 Task: Experiment with different color schemes for the Audacity interface.
Action: Mouse moved to (16, 13)
Screenshot: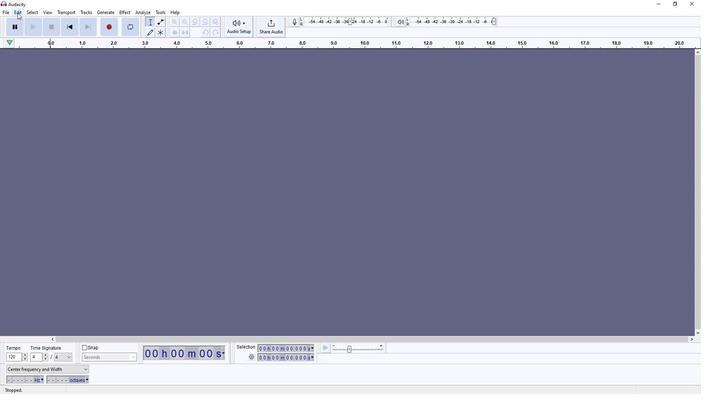 
Action: Mouse pressed left at (16, 13)
Screenshot: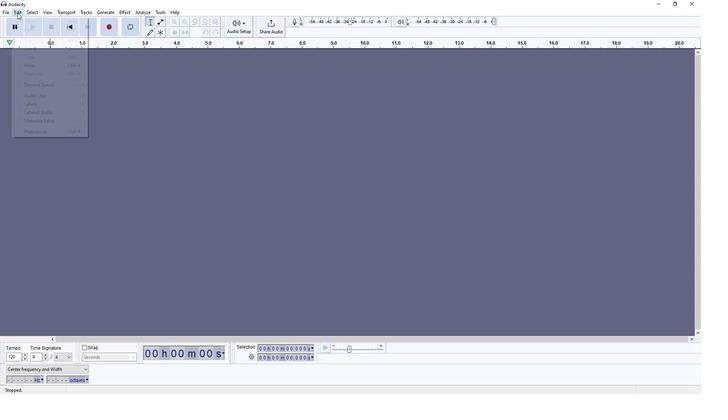 
Action: Mouse moved to (37, 133)
Screenshot: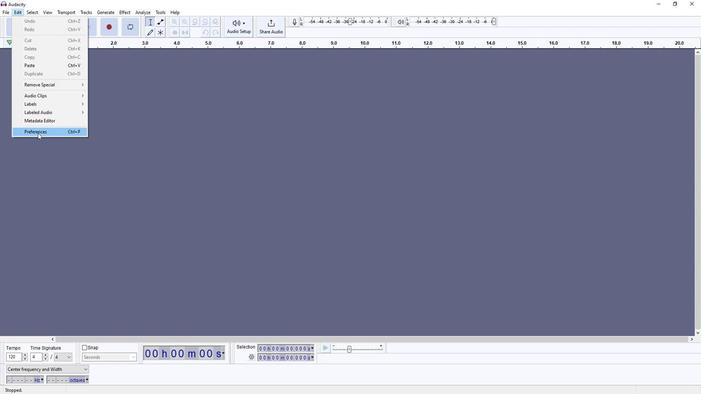 
Action: Mouse pressed left at (37, 133)
Screenshot: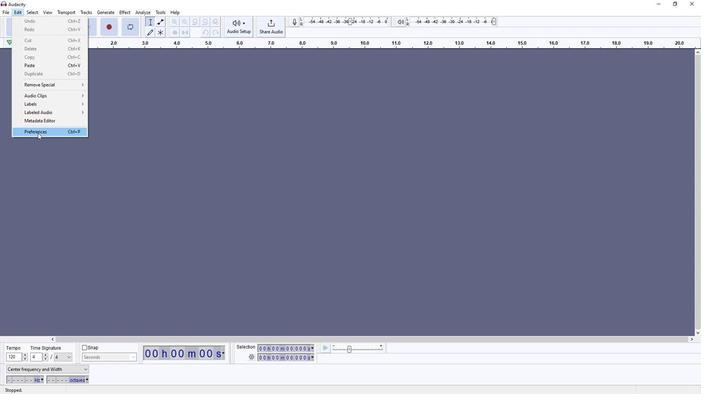 
Action: Mouse moved to (250, 154)
Screenshot: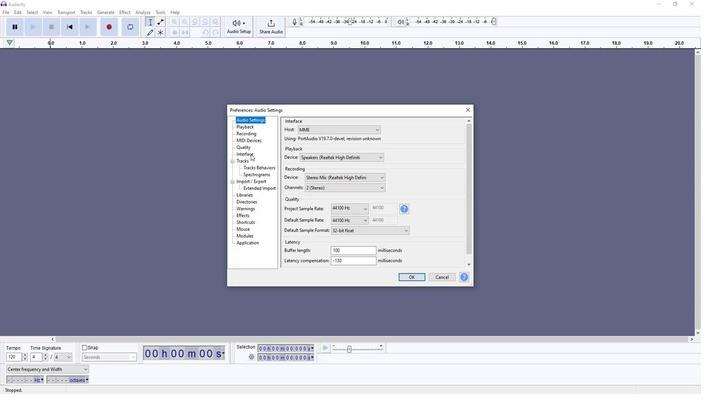 
Action: Mouse pressed left at (250, 154)
Screenshot: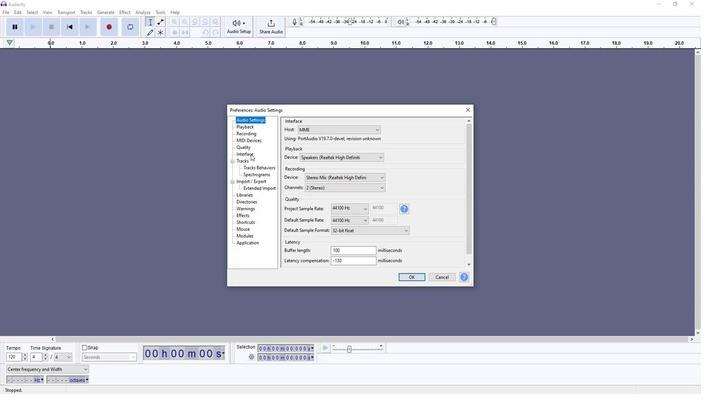 
Action: Mouse moved to (323, 139)
Screenshot: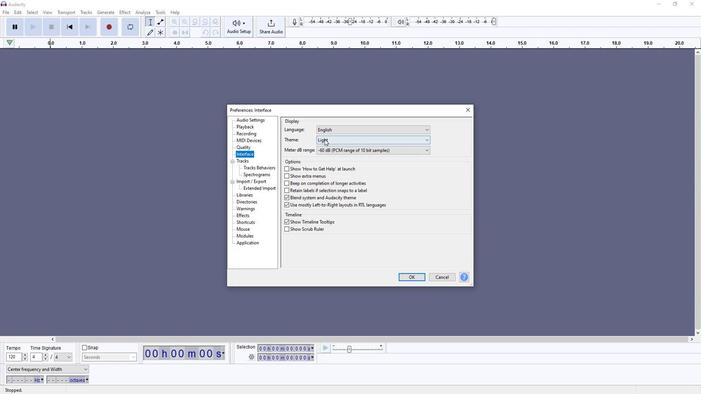 
Action: Mouse pressed left at (323, 139)
Screenshot: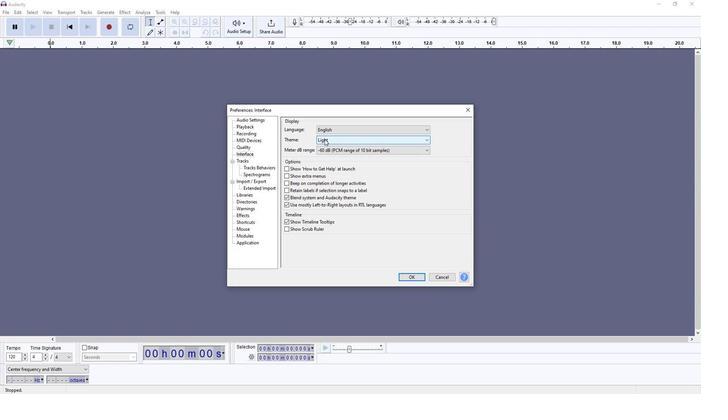 
Action: Mouse moved to (324, 159)
Screenshot: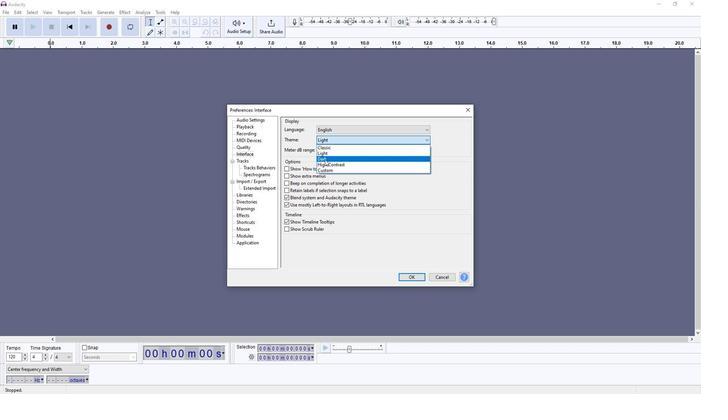 
Action: Mouse pressed left at (324, 159)
Screenshot: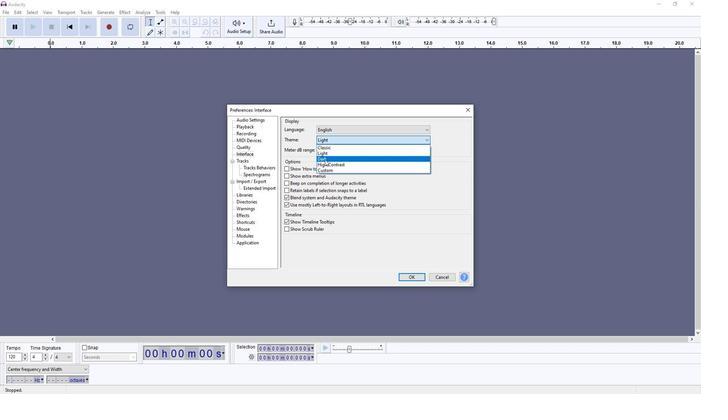 
Action: Mouse moved to (415, 278)
Screenshot: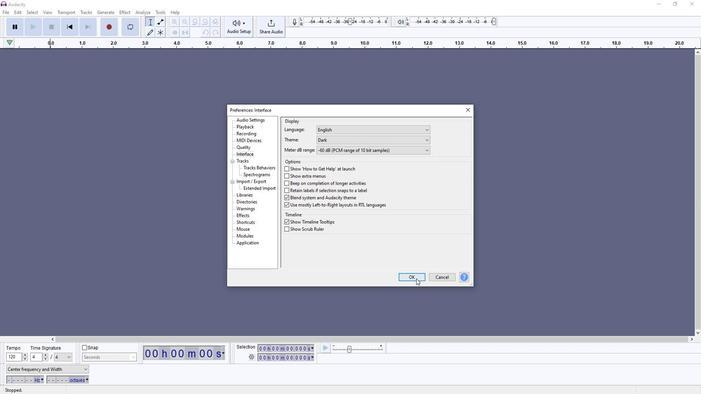 
Action: Mouse pressed left at (415, 278)
Screenshot: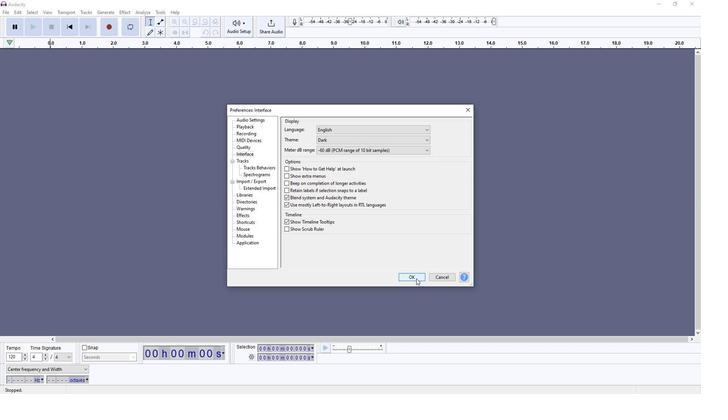 
Action: Mouse moved to (7, 13)
Screenshot: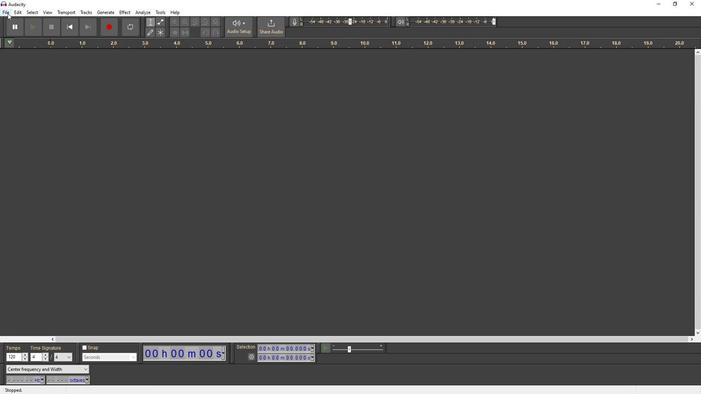 
Action: Mouse pressed left at (7, 13)
Screenshot: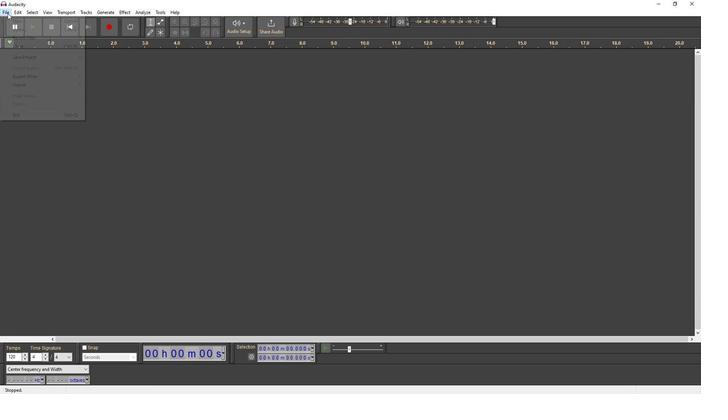
Action: Mouse moved to (113, 86)
Screenshot: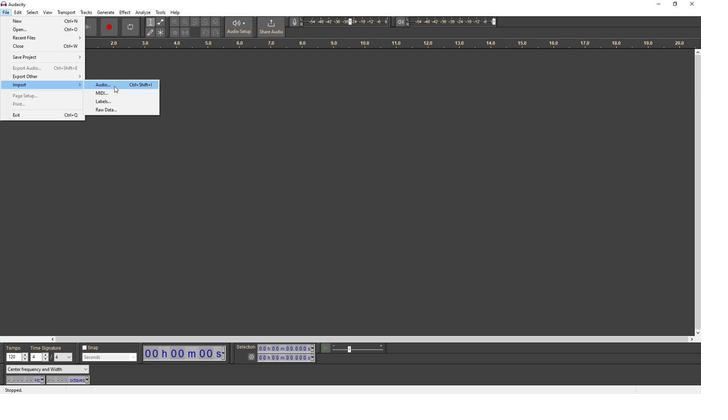 
Action: Mouse pressed left at (113, 86)
Screenshot: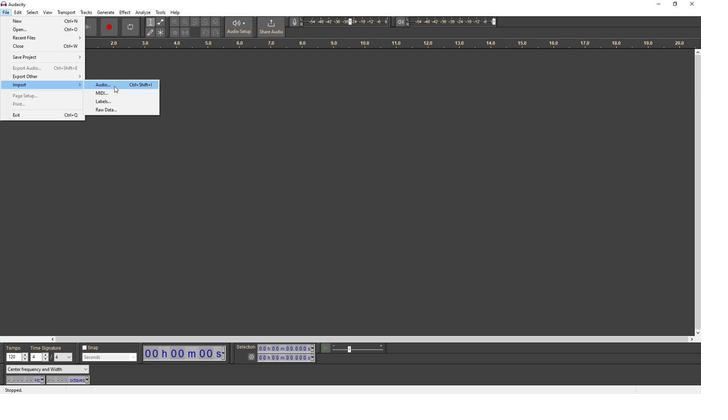 
Action: Mouse moved to (77, 119)
Screenshot: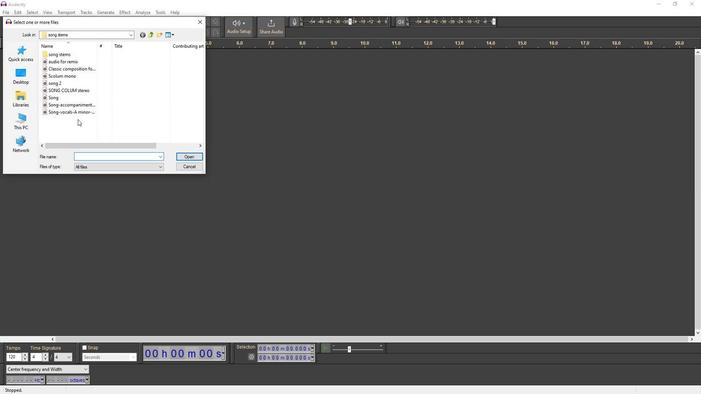 
Action: Mouse pressed left at (77, 119)
Screenshot: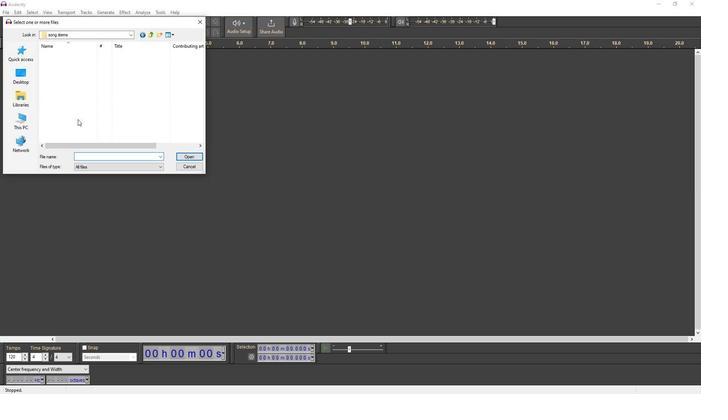 
Action: Mouse moved to (187, 156)
Screenshot: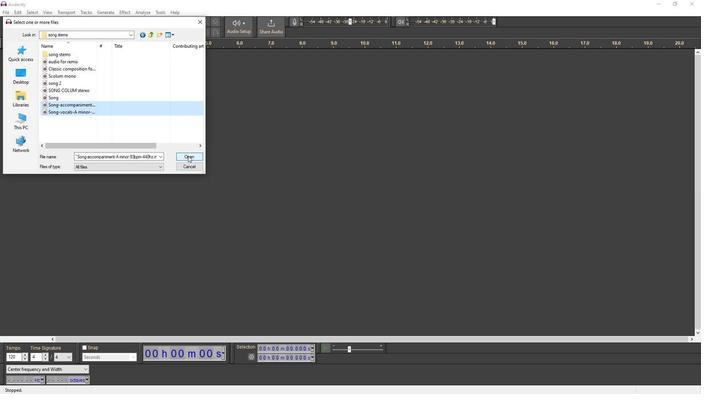 
Action: Mouse pressed left at (187, 156)
Screenshot: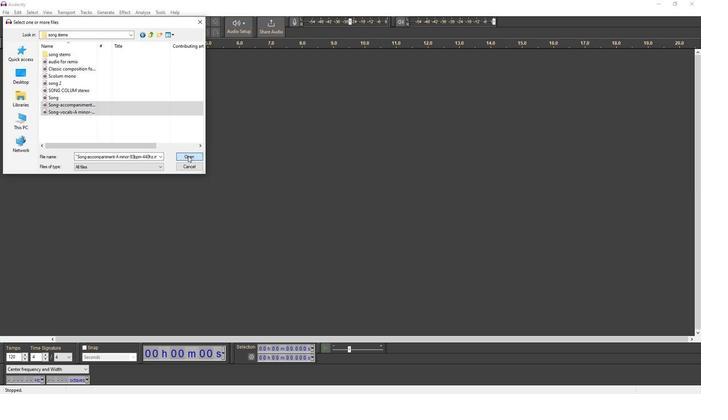 
Action: Mouse moved to (24, 118)
Screenshot: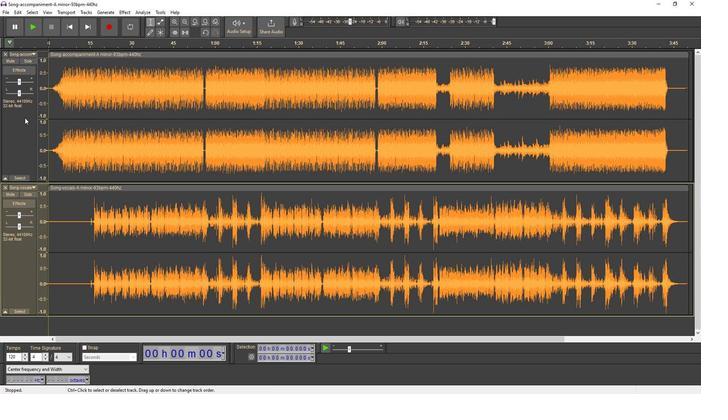 
Action: Mouse pressed right at (24, 118)
Screenshot: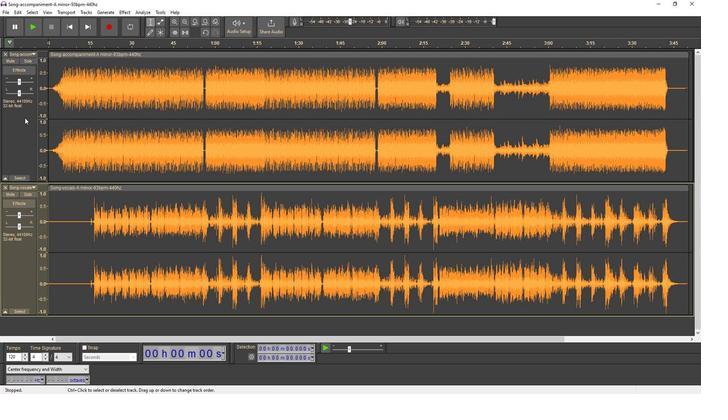 
Action: Mouse moved to (110, 145)
Screenshot: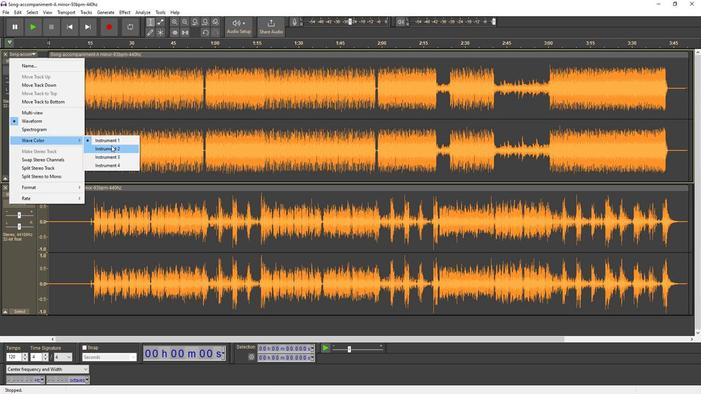 
Action: Mouse pressed left at (110, 145)
Screenshot: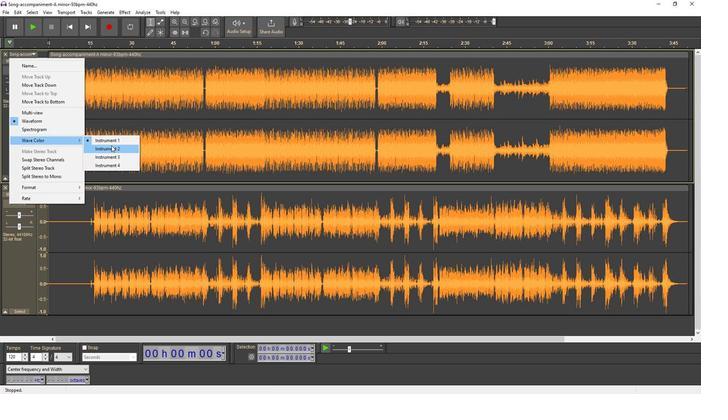 
Action: Mouse moved to (18, 249)
Screenshot: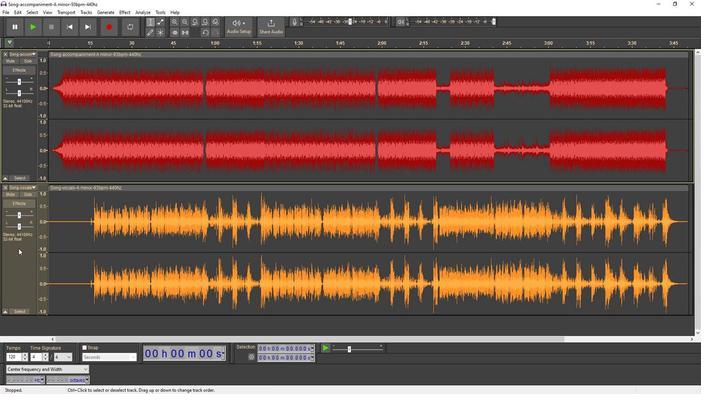 
Action: Mouse pressed right at (18, 249)
Screenshot: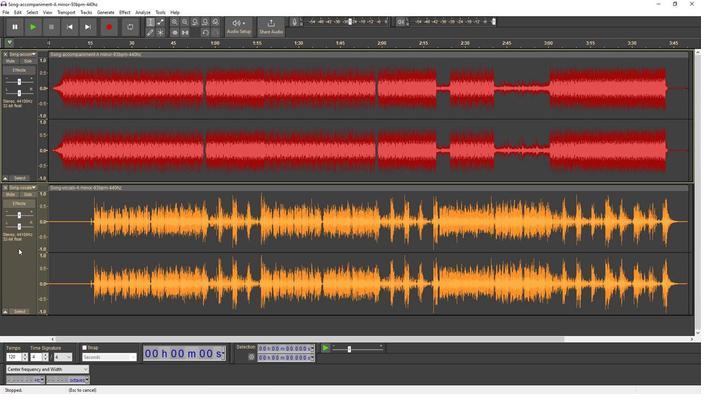 
Action: Mouse moved to (121, 288)
Screenshot: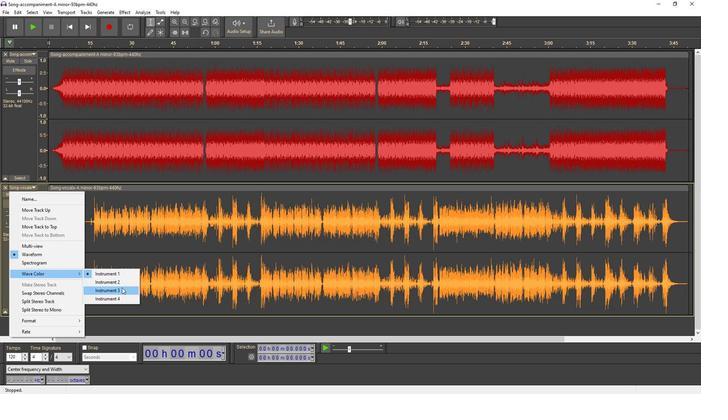 
Action: Mouse pressed left at (121, 288)
Screenshot: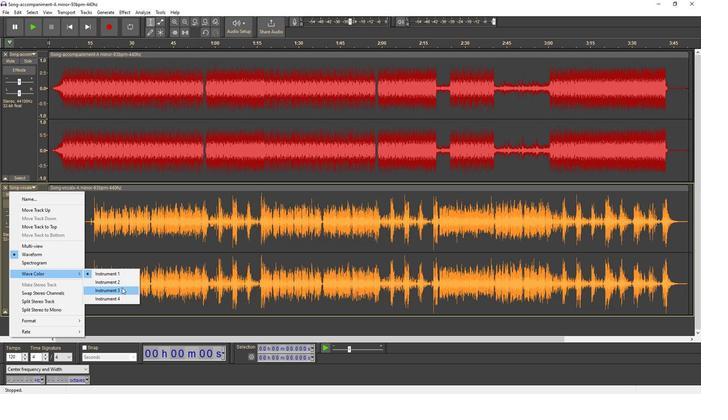 
Action: Mouse moved to (5, 9)
Screenshot: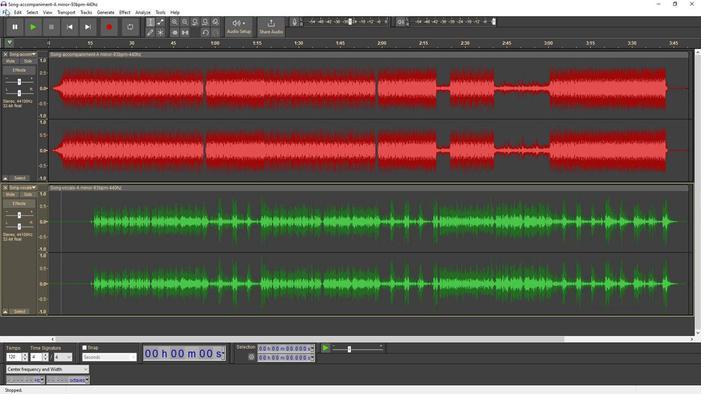 
Action: Mouse pressed left at (5, 9)
Screenshot: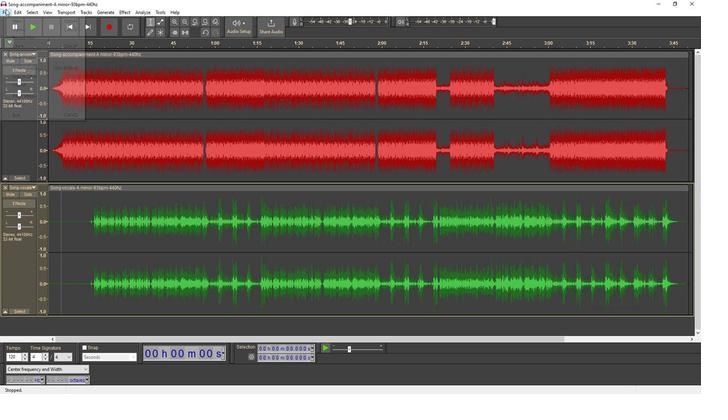 
Action: Mouse moved to (118, 63)
Screenshot: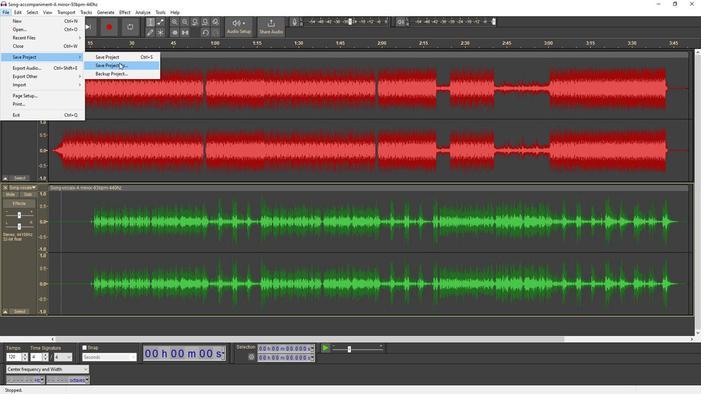 
Action: Mouse pressed left at (118, 63)
Screenshot: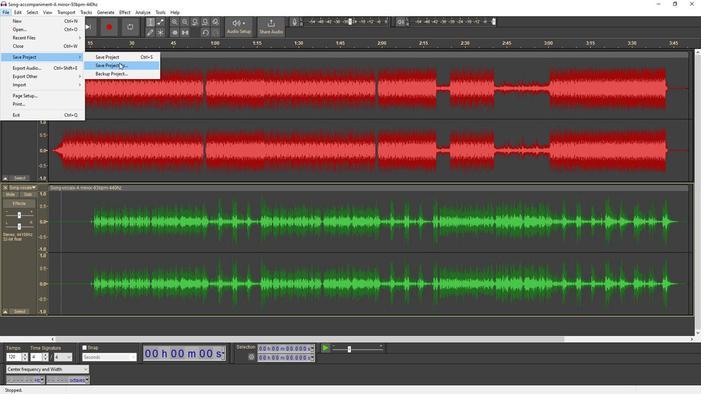 
Action: Mouse moved to (118, 66)
Screenshot: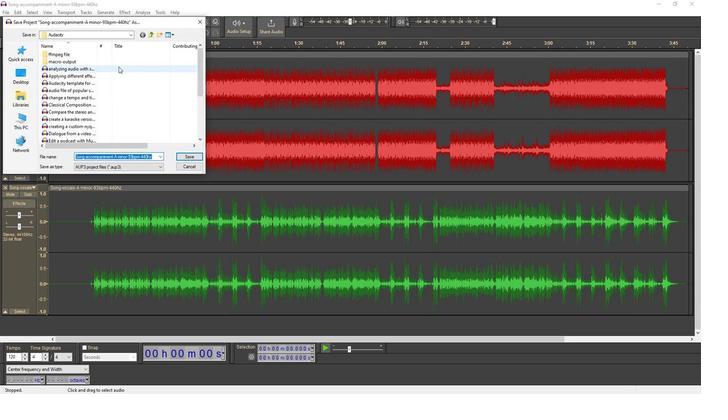 
Action: Key pressed <Key.backspace>different<Key.space>clo<Key.backspace><Key.backspace>olor<Key.space>schemes<Key.space>for<Key.space>audacity
Screenshot: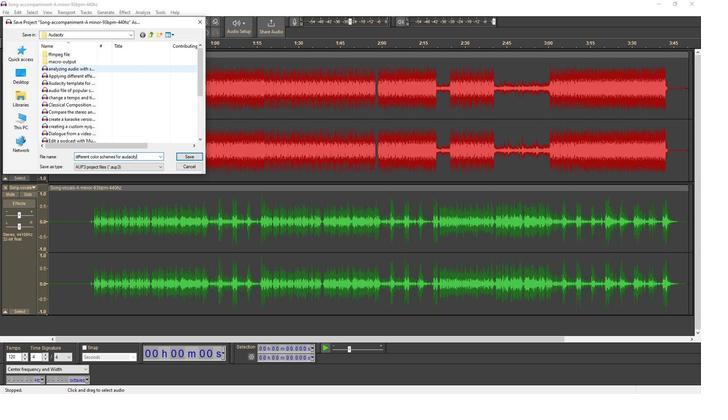
Action: Mouse moved to (192, 157)
Screenshot: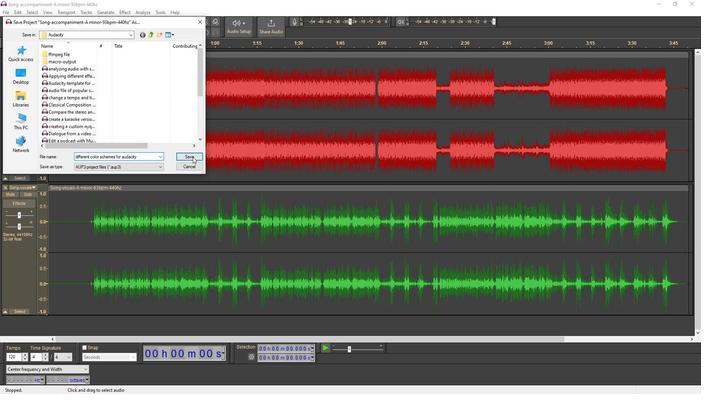
Action: Mouse pressed left at (192, 157)
Screenshot: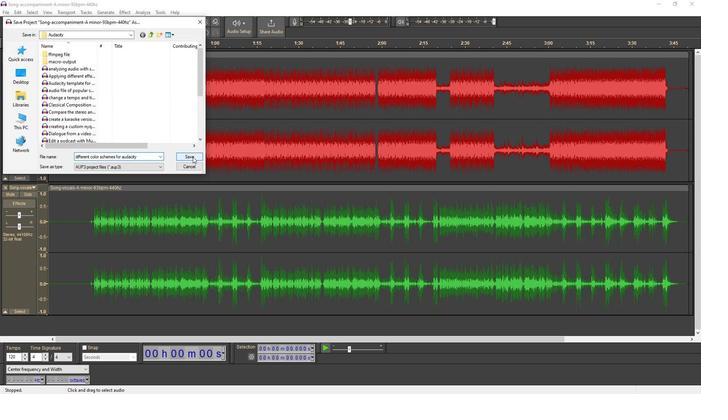 
Action: Mouse moved to (191, 158)
Screenshot: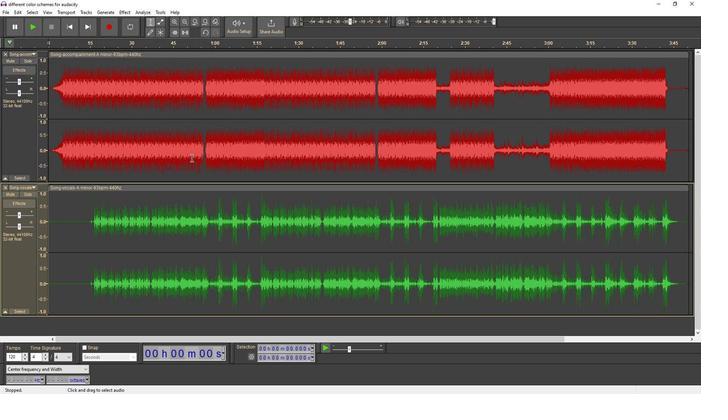 
